 Task: Create Card Card0000000099 in Board Board0000000025 in Workspace WS0000000009 in Trello. Create Card Card0000000100 in Board Board0000000025 in Workspace WS0000000009 in Trello. Create Card Card0000000101 in Board Board0000000026 in Workspace WS0000000009 in Trello. Create Card Card0000000102 in Board Board0000000026 in Workspace WS0000000009 in Trello. Create Card Card0000000103 in Board Board0000000026 in Workspace WS0000000009 in Trello
Action: Mouse moved to (335, 306)
Screenshot: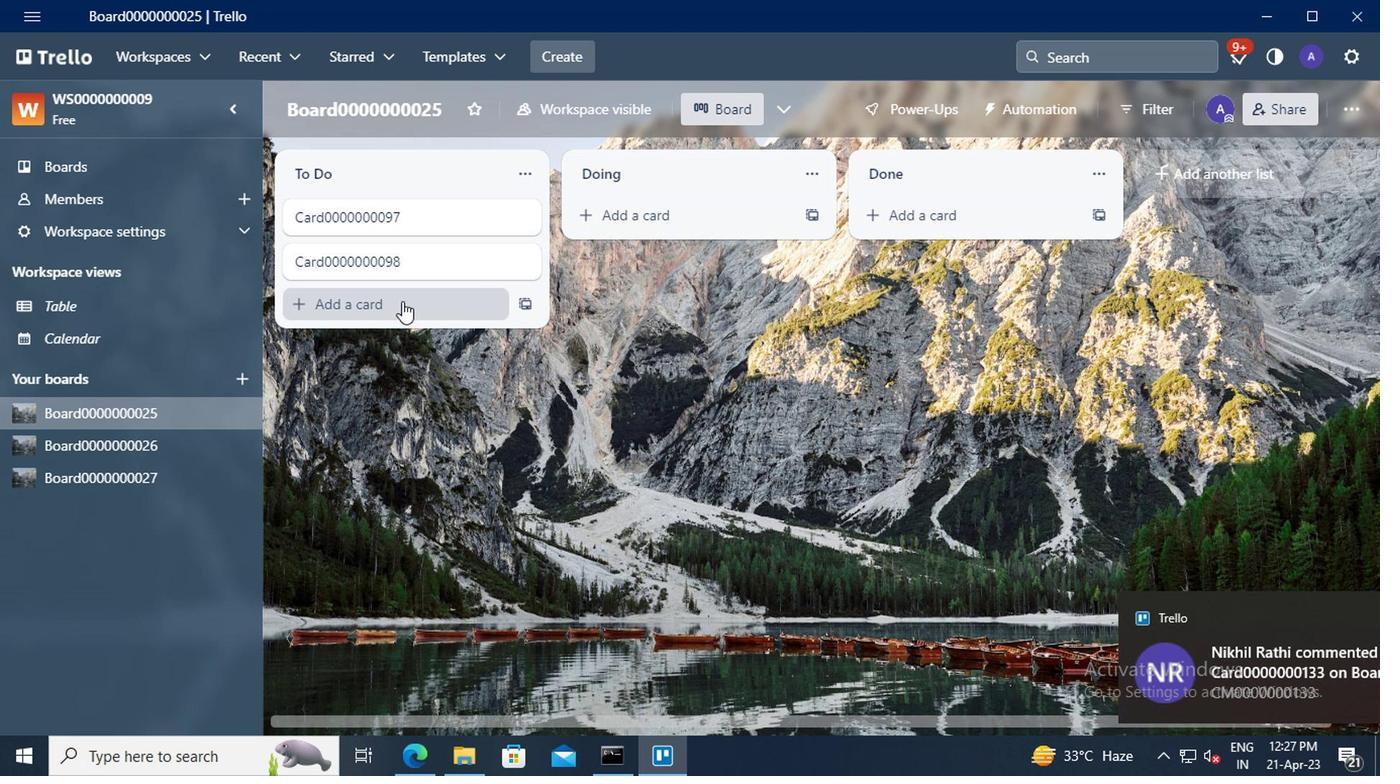 
Action: Mouse pressed left at (335, 306)
Screenshot: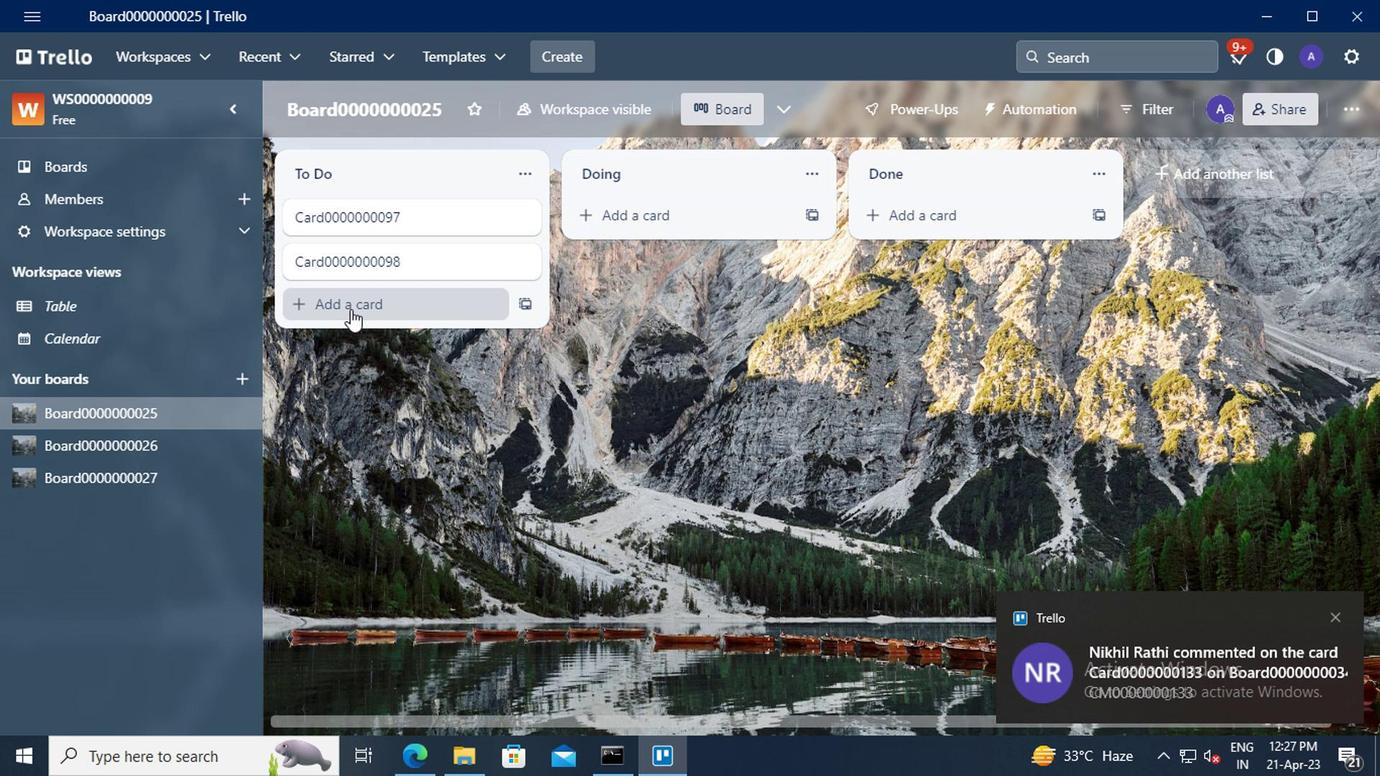 
Action: Mouse moved to (315, 310)
Screenshot: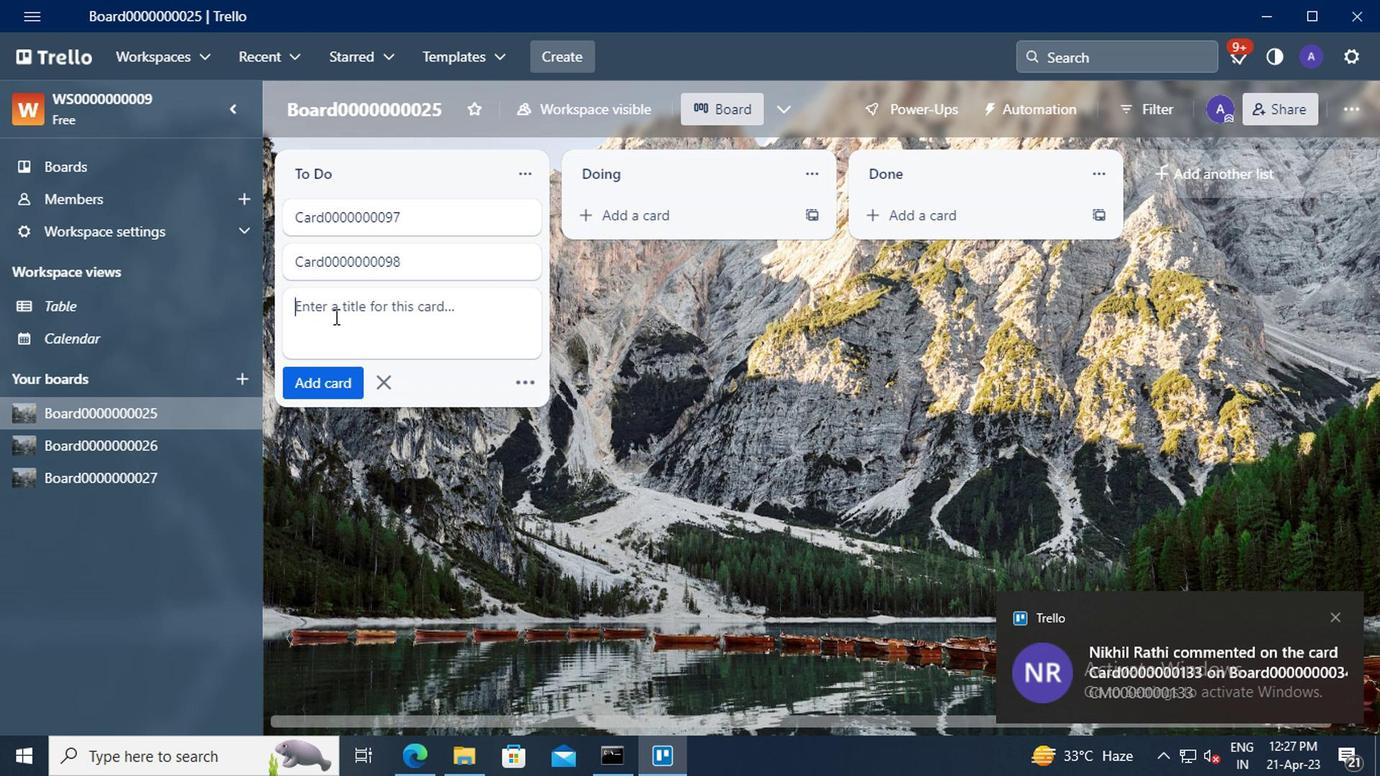 
Action: Mouse pressed left at (315, 310)
Screenshot: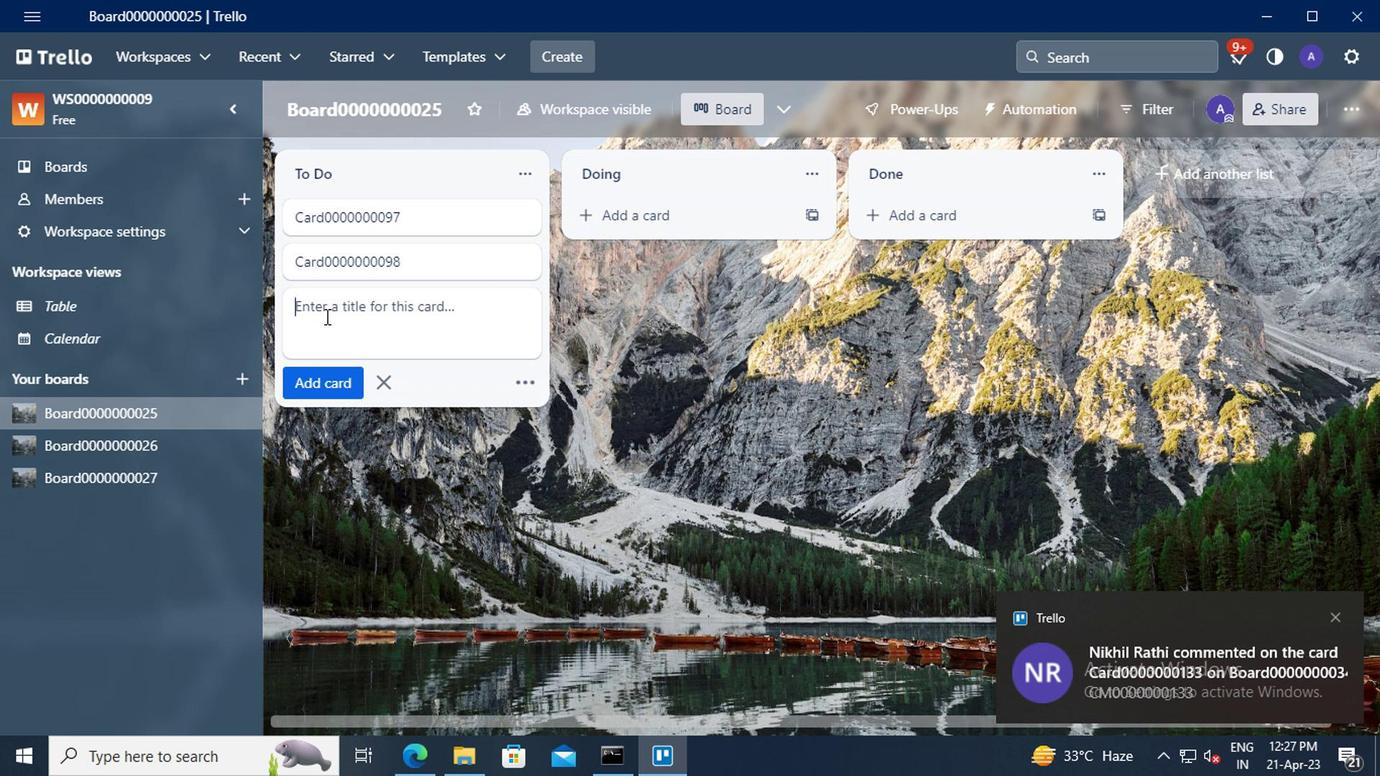 
Action: Key pressed <Key.shift>CARD0000000099
Screenshot: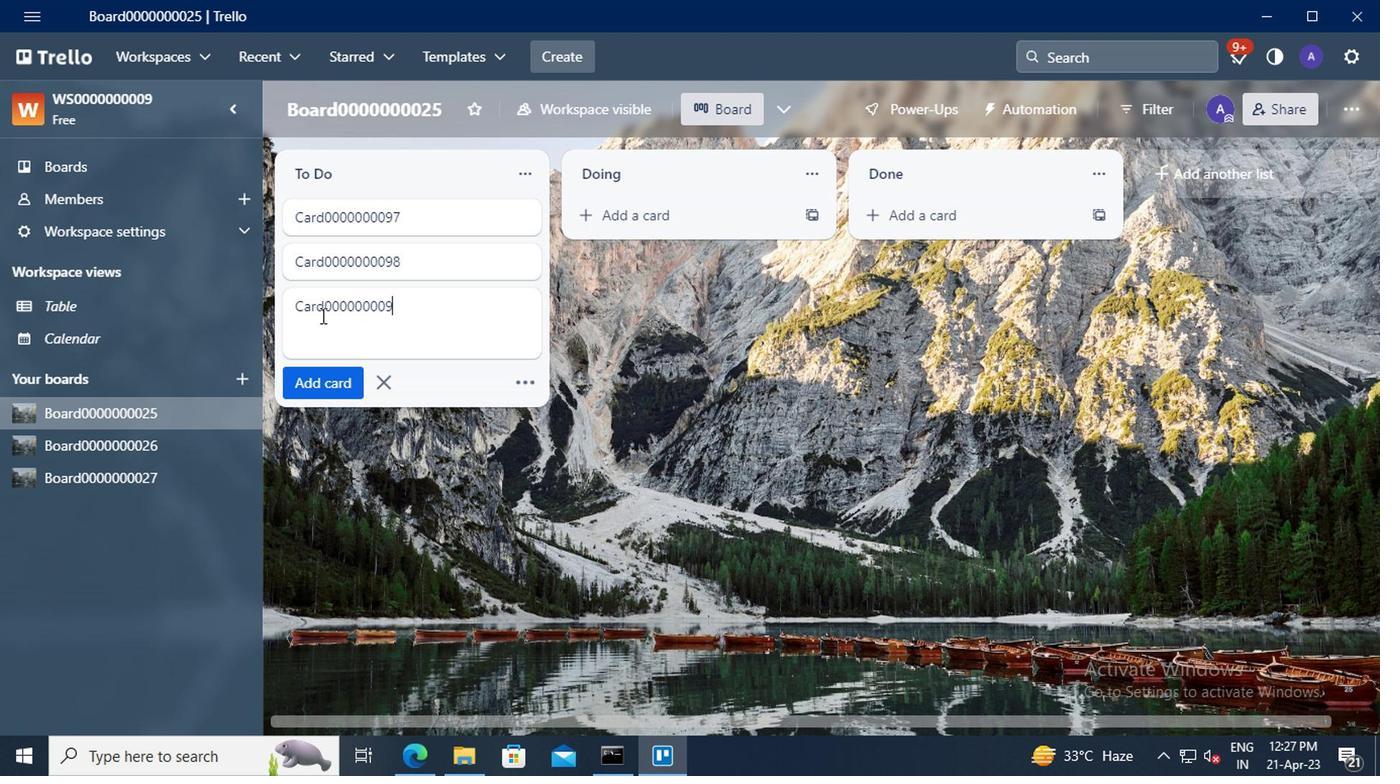 
Action: Mouse moved to (315, 359)
Screenshot: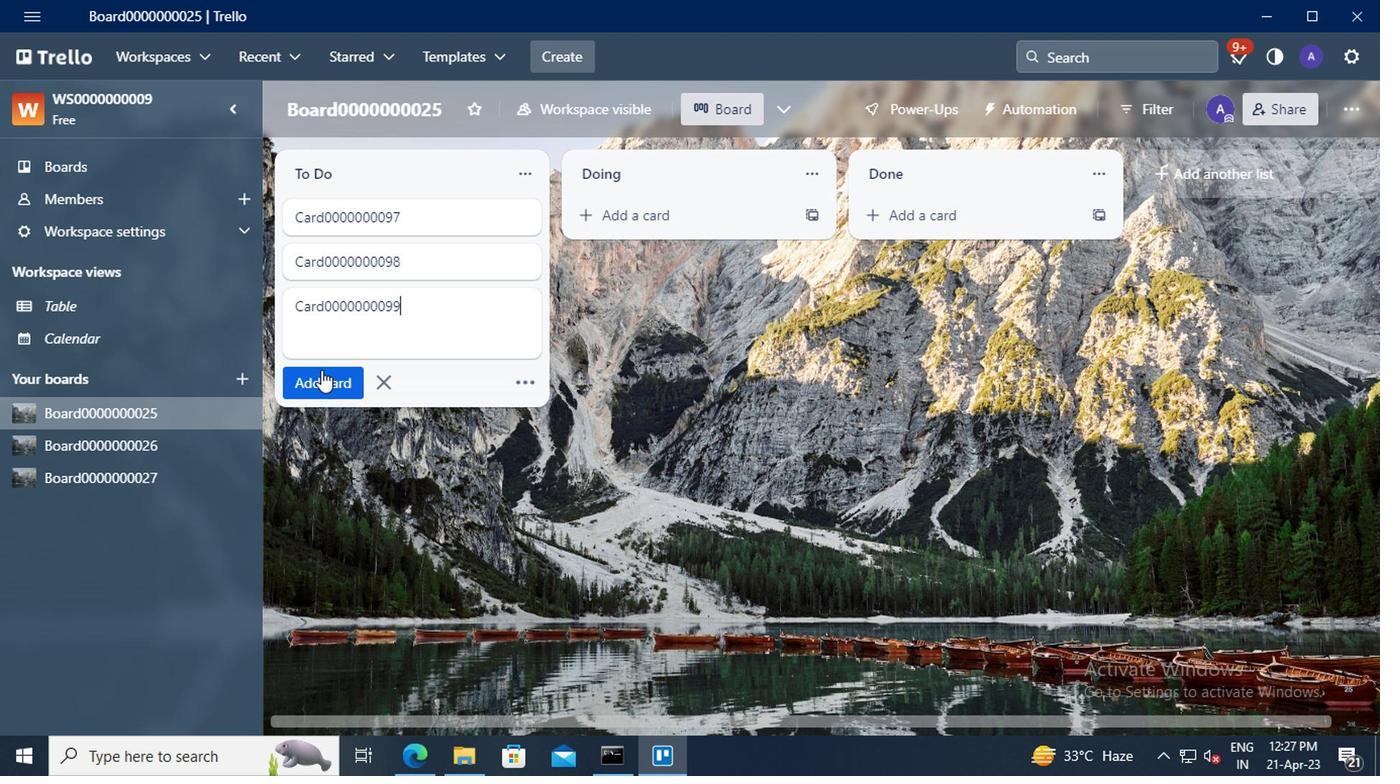 
Action: Mouse pressed left at (315, 359)
Screenshot: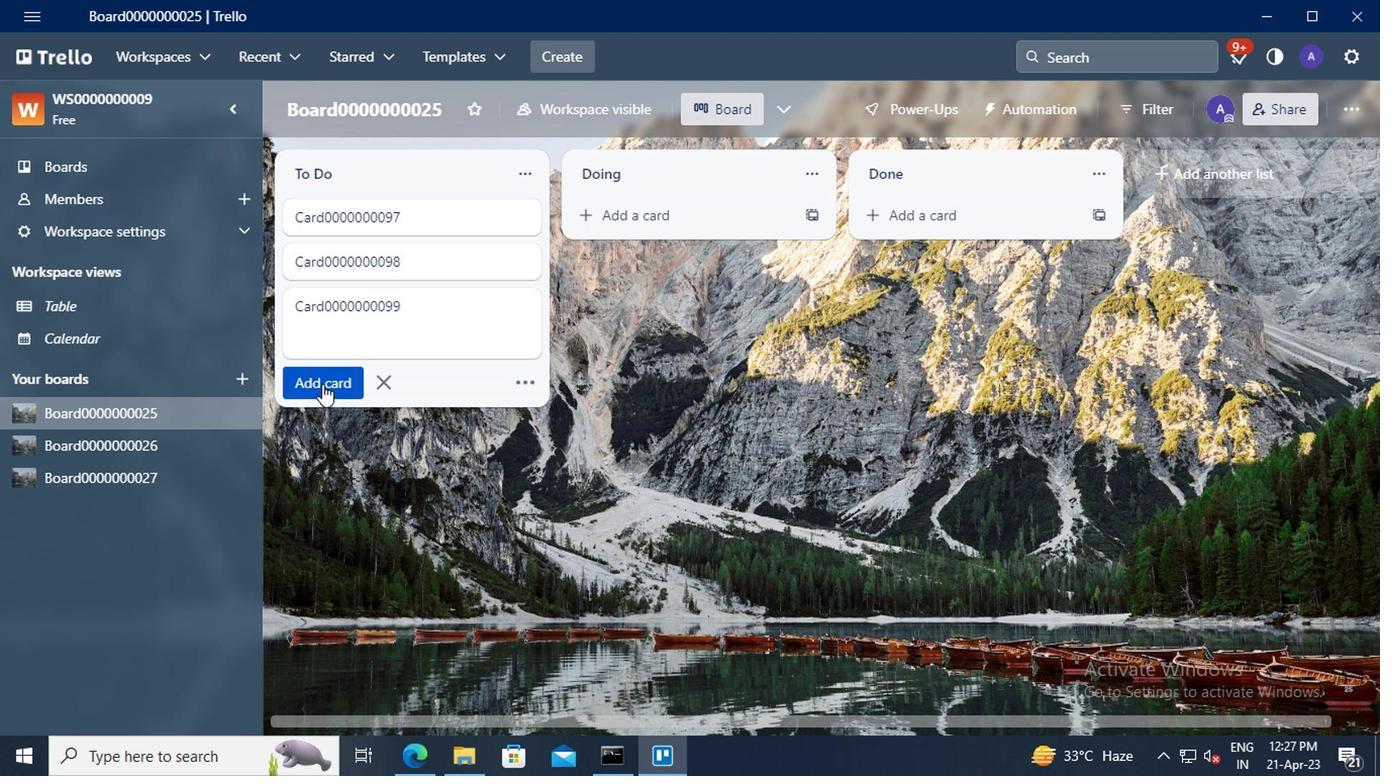 
Action: Mouse moved to (315, 341)
Screenshot: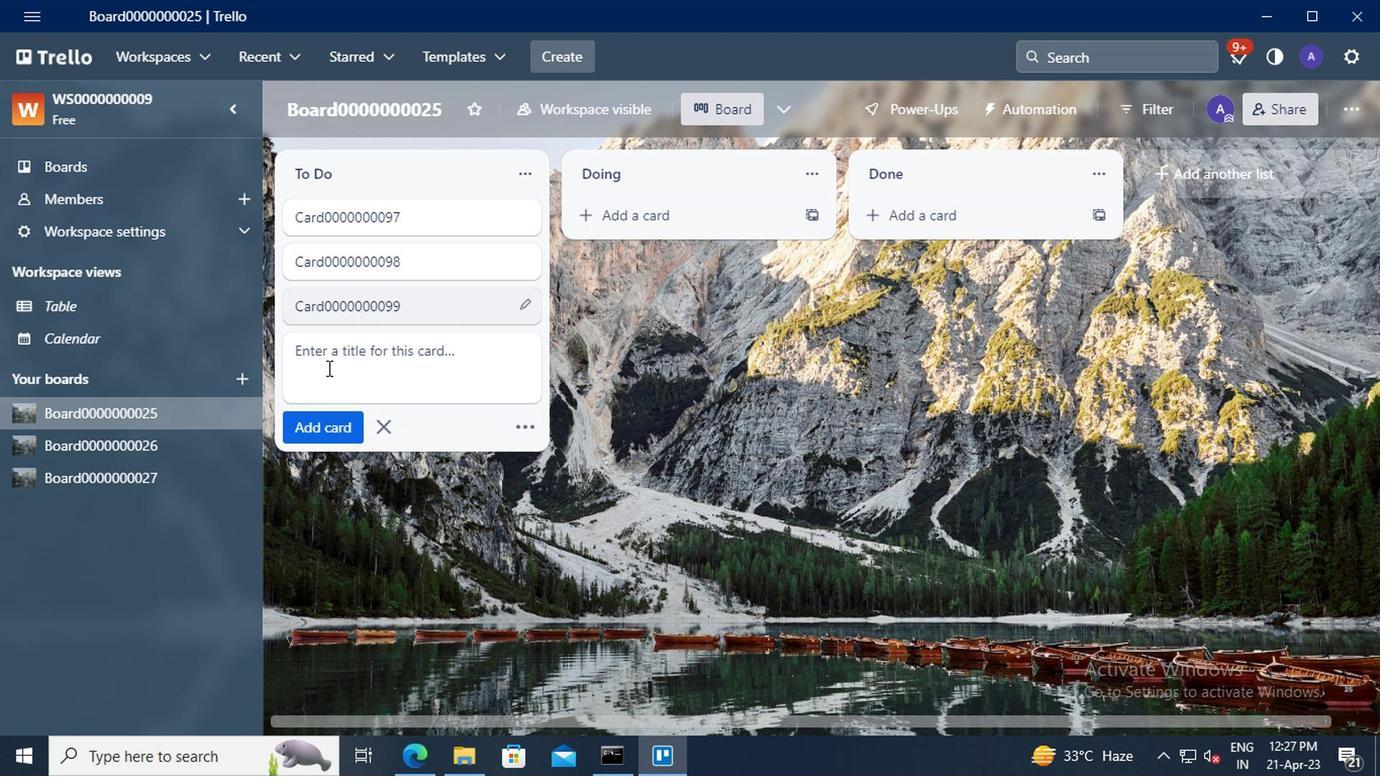 
Action: Mouse pressed left at (315, 341)
Screenshot: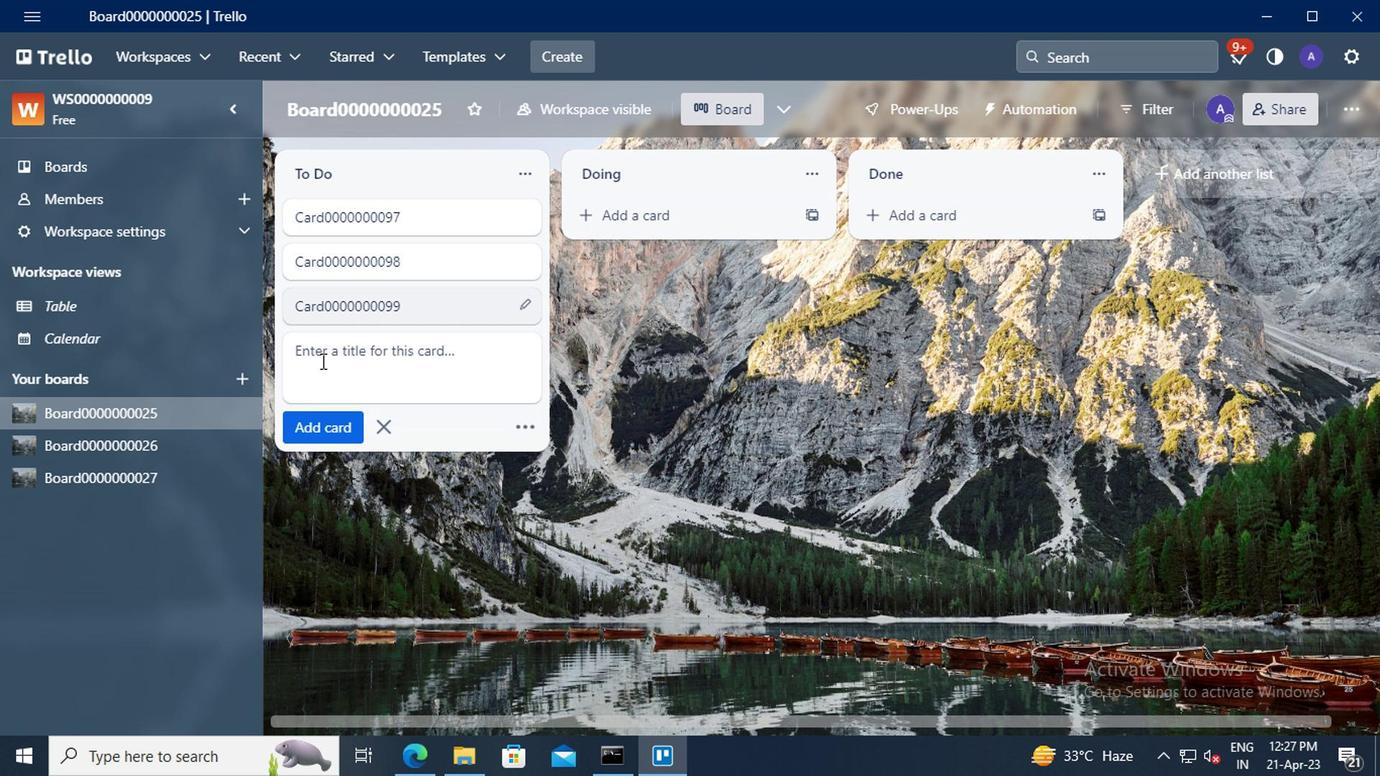 
Action: Mouse moved to (315, 340)
Screenshot: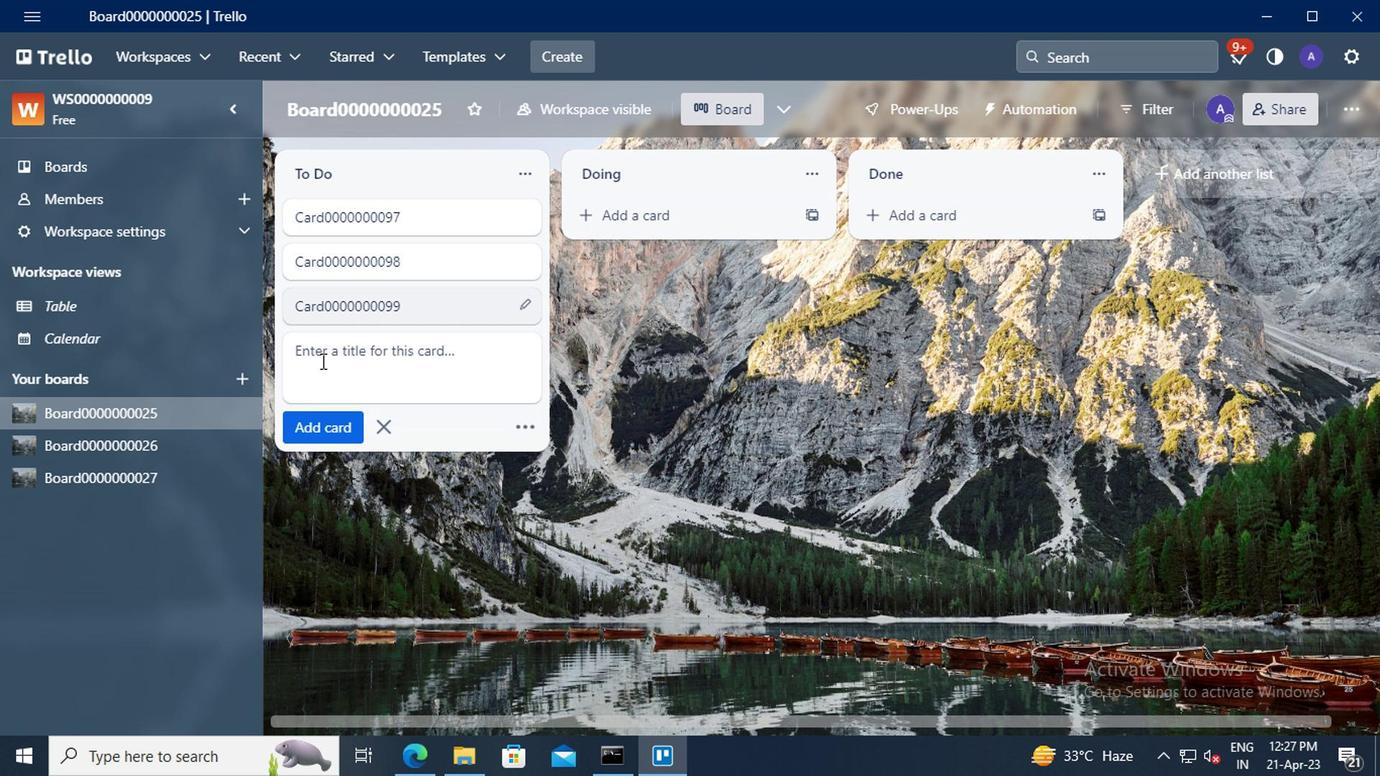 
Action: Key pressed <Key.shift>CARD0000000100
Screenshot: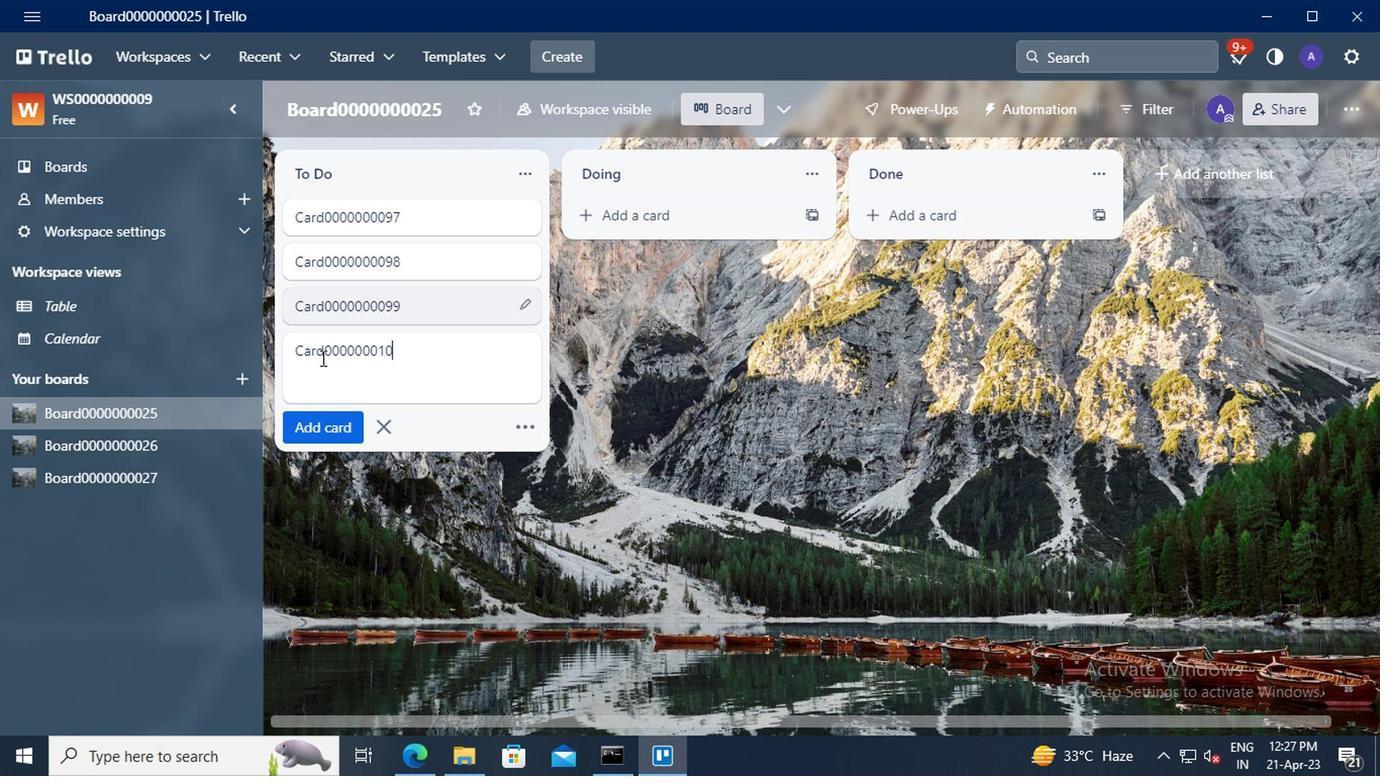 
Action: Mouse moved to (320, 391)
Screenshot: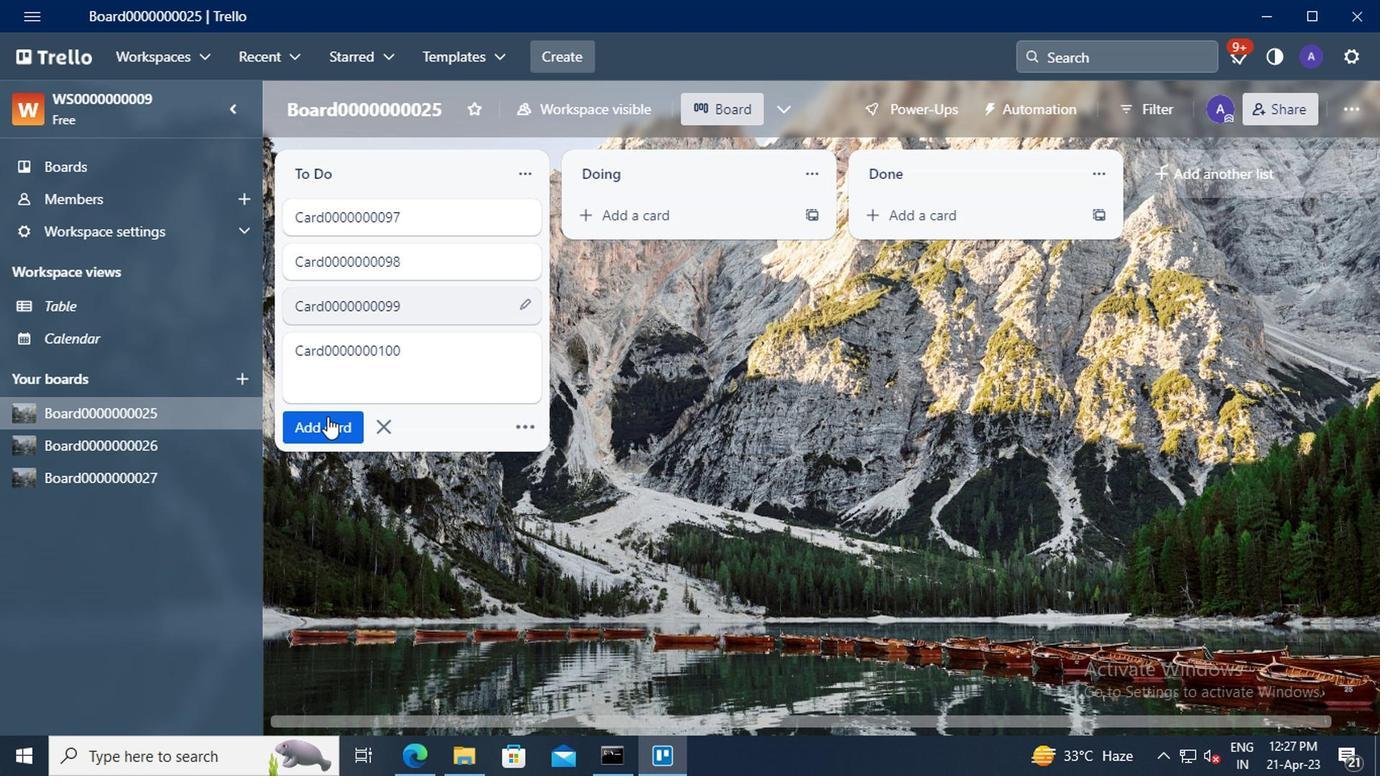 
Action: Mouse pressed left at (320, 391)
Screenshot: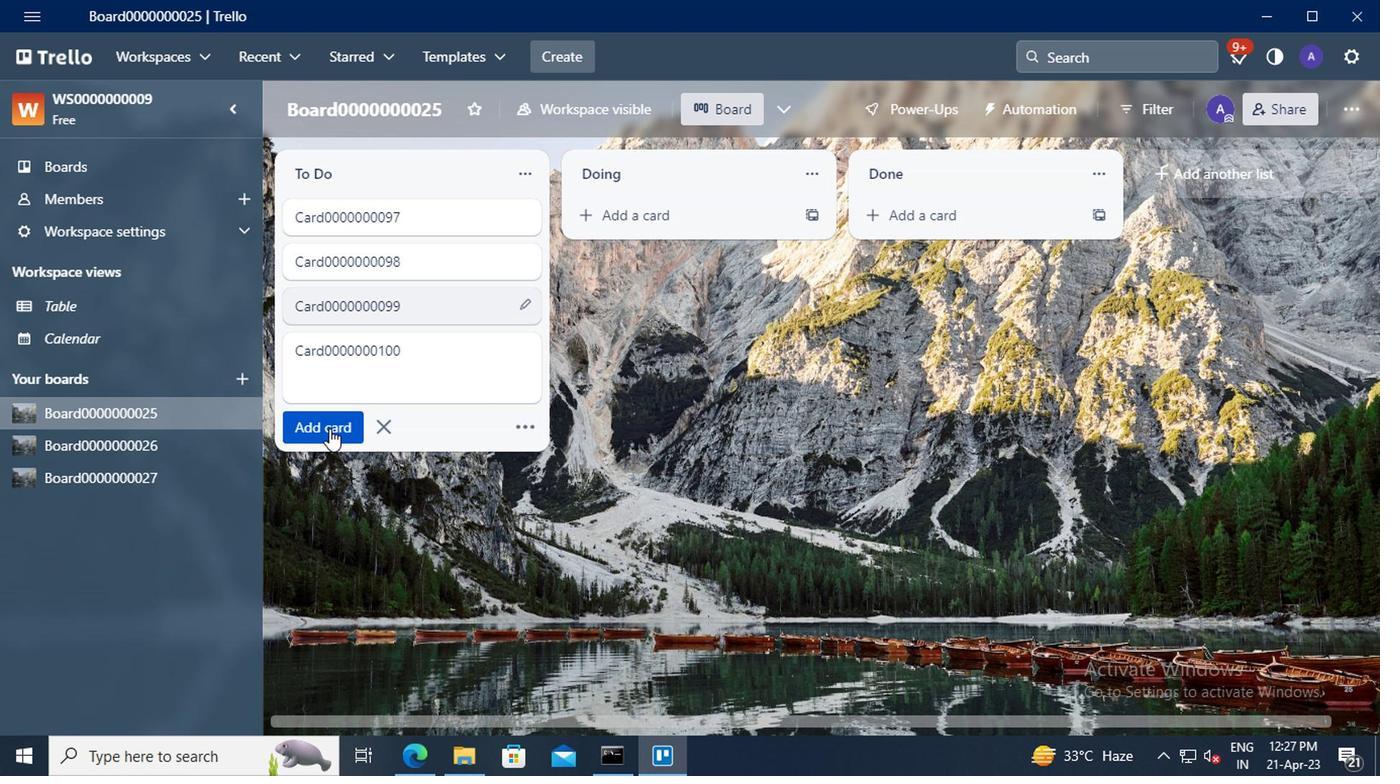
Action: Mouse moved to (169, 395)
Screenshot: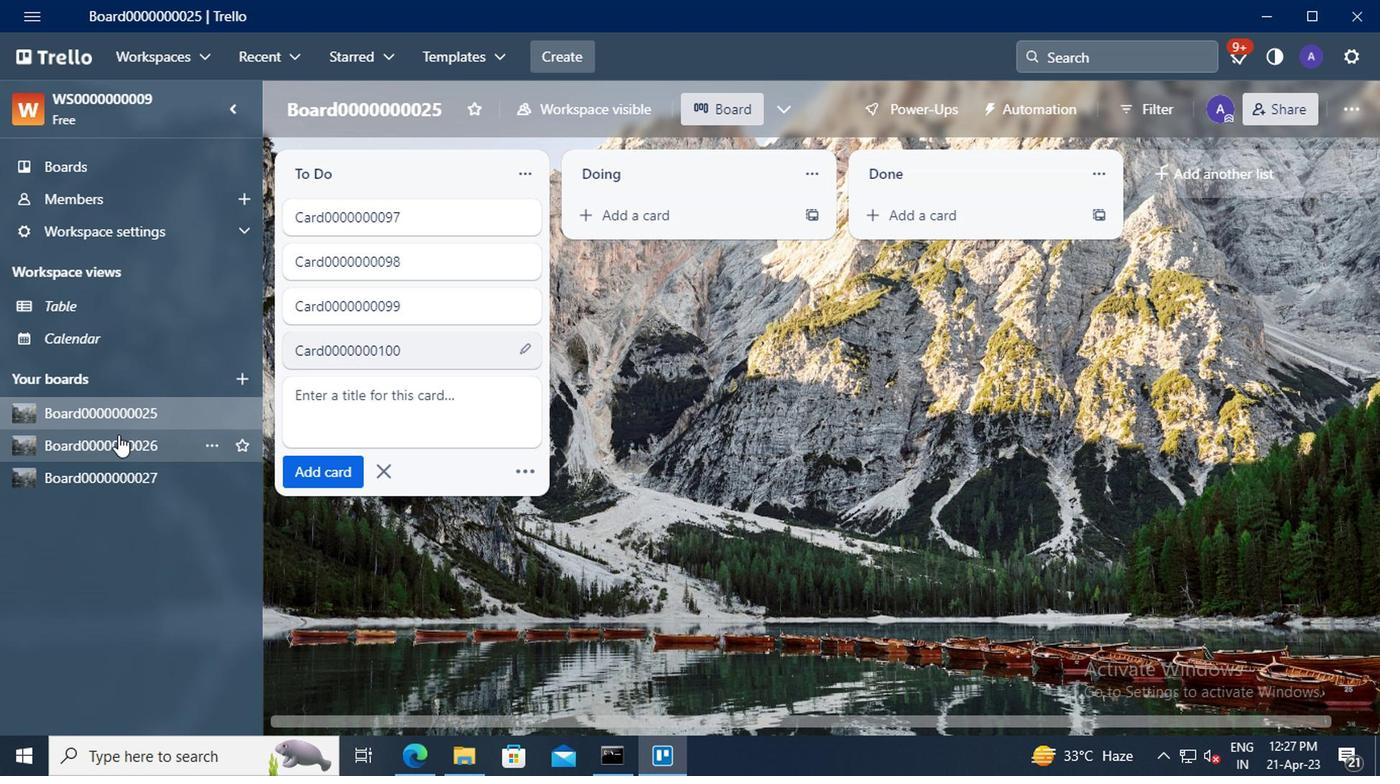 
Action: Mouse pressed left at (169, 395)
Screenshot: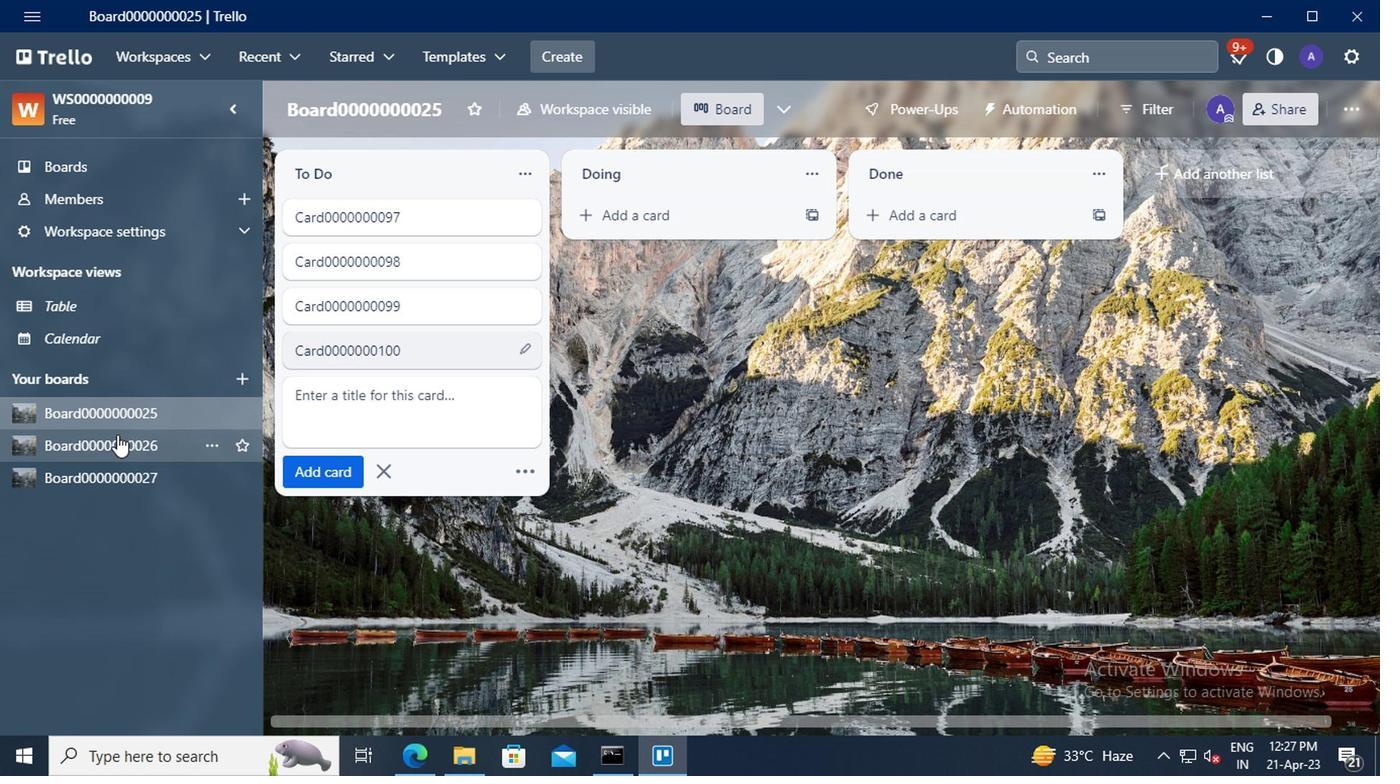 
Action: Mouse moved to (323, 245)
Screenshot: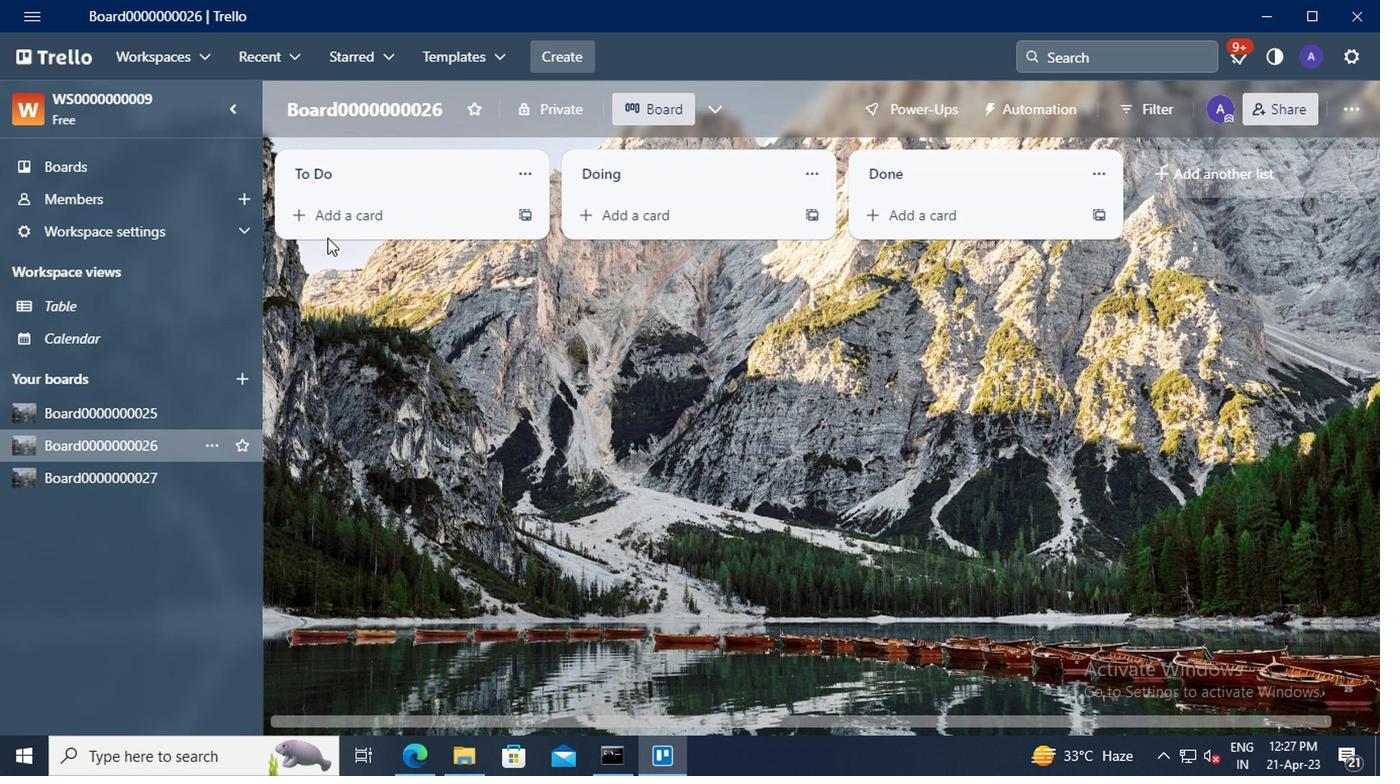 
Action: Mouse pressed left at (323, 245)
Screenshot: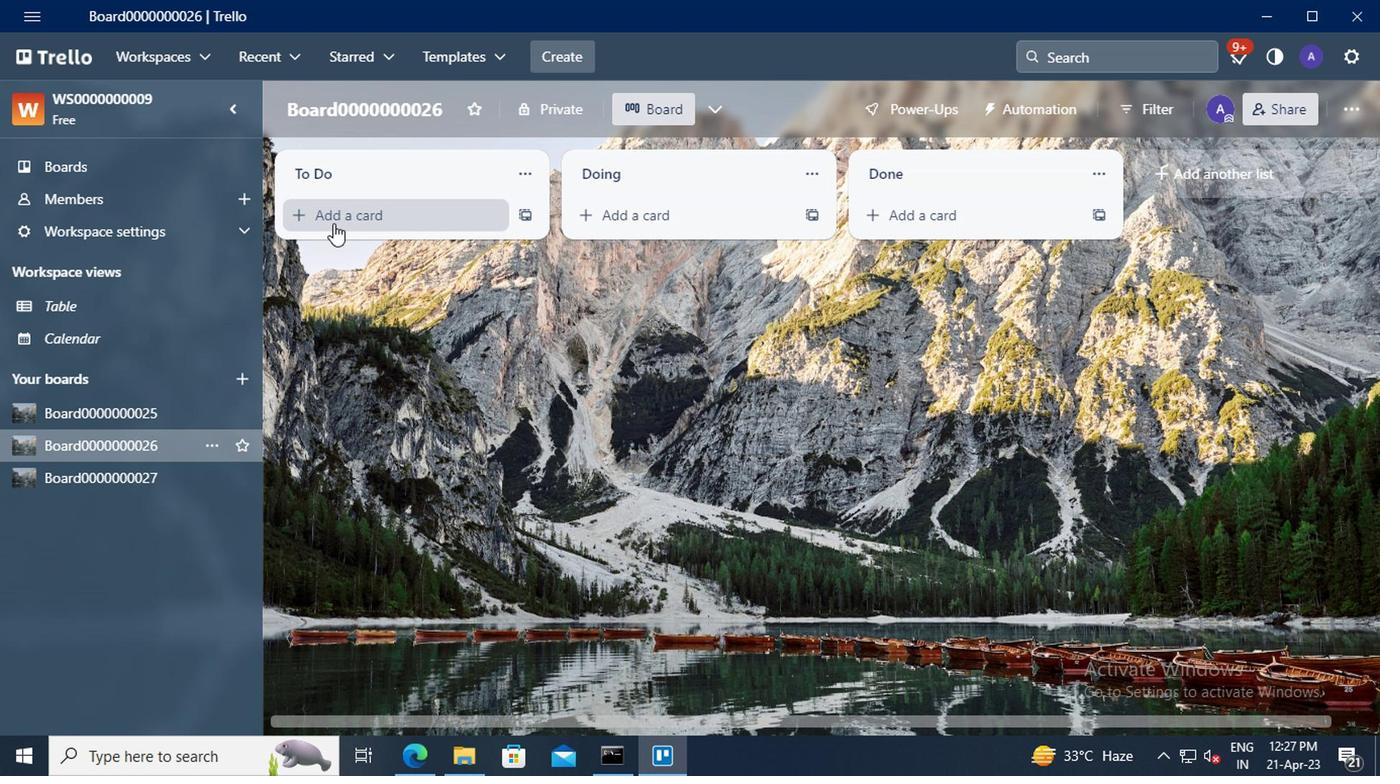 
Action: Mouse moved to (322, 250)
Screenshot: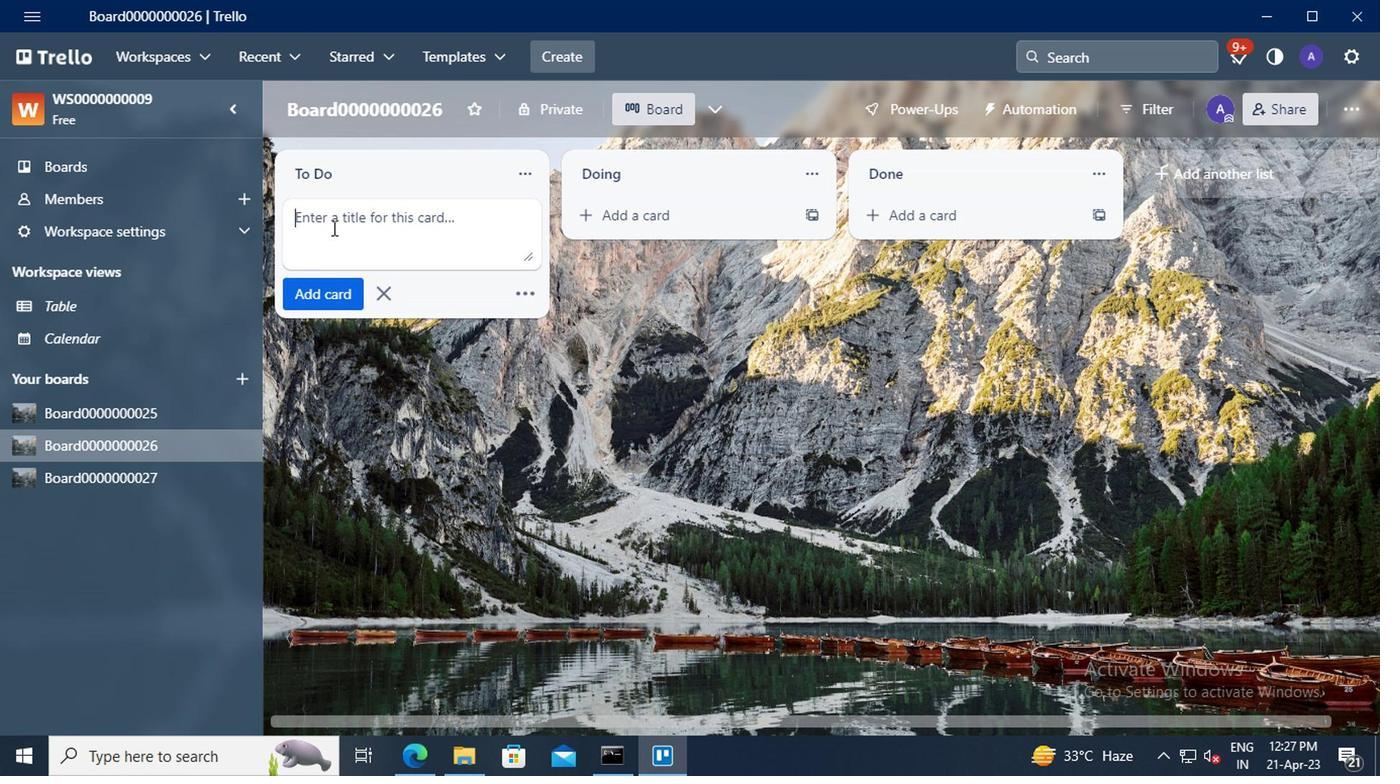 
Action: Mouse pressed left at (322, 250)
Screenshot: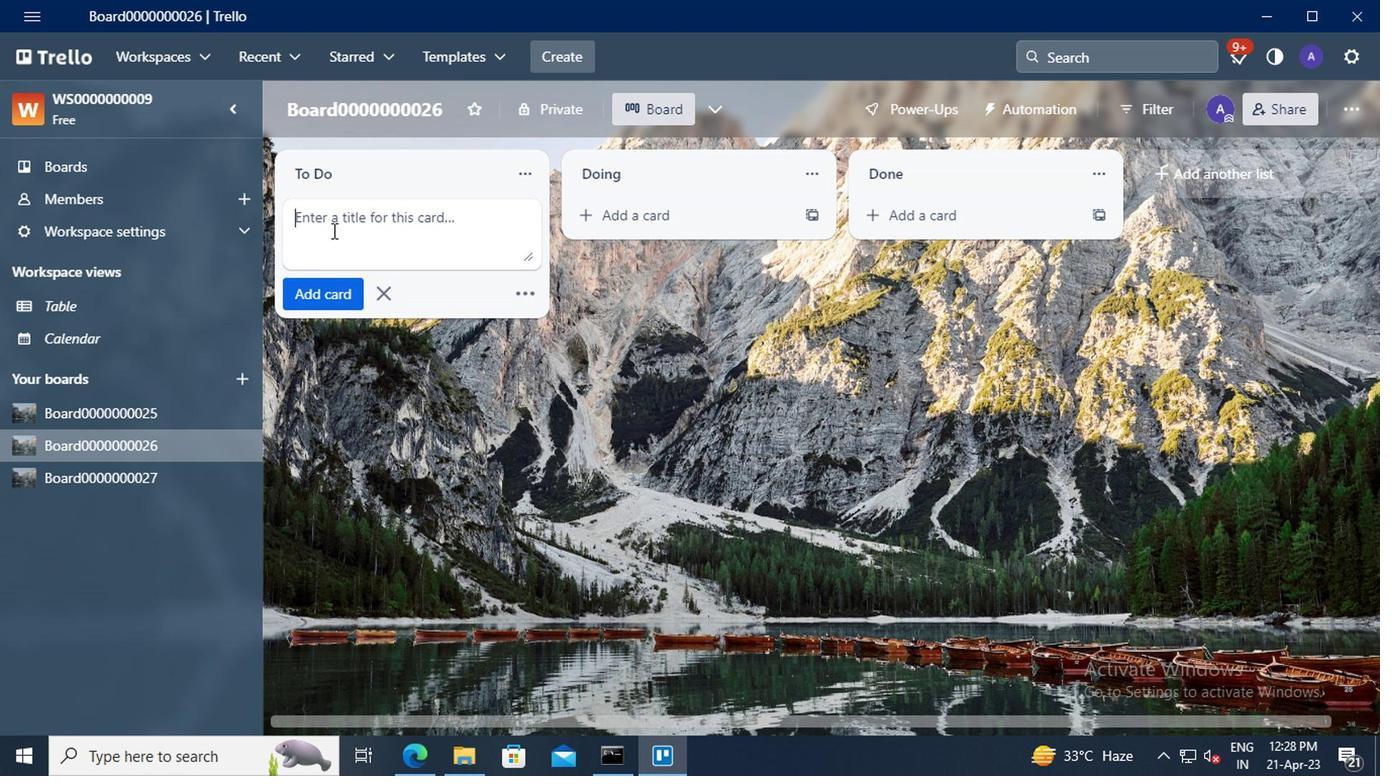 
Action: Key pressed <Key.shift>CARD0000000101
Screenshot: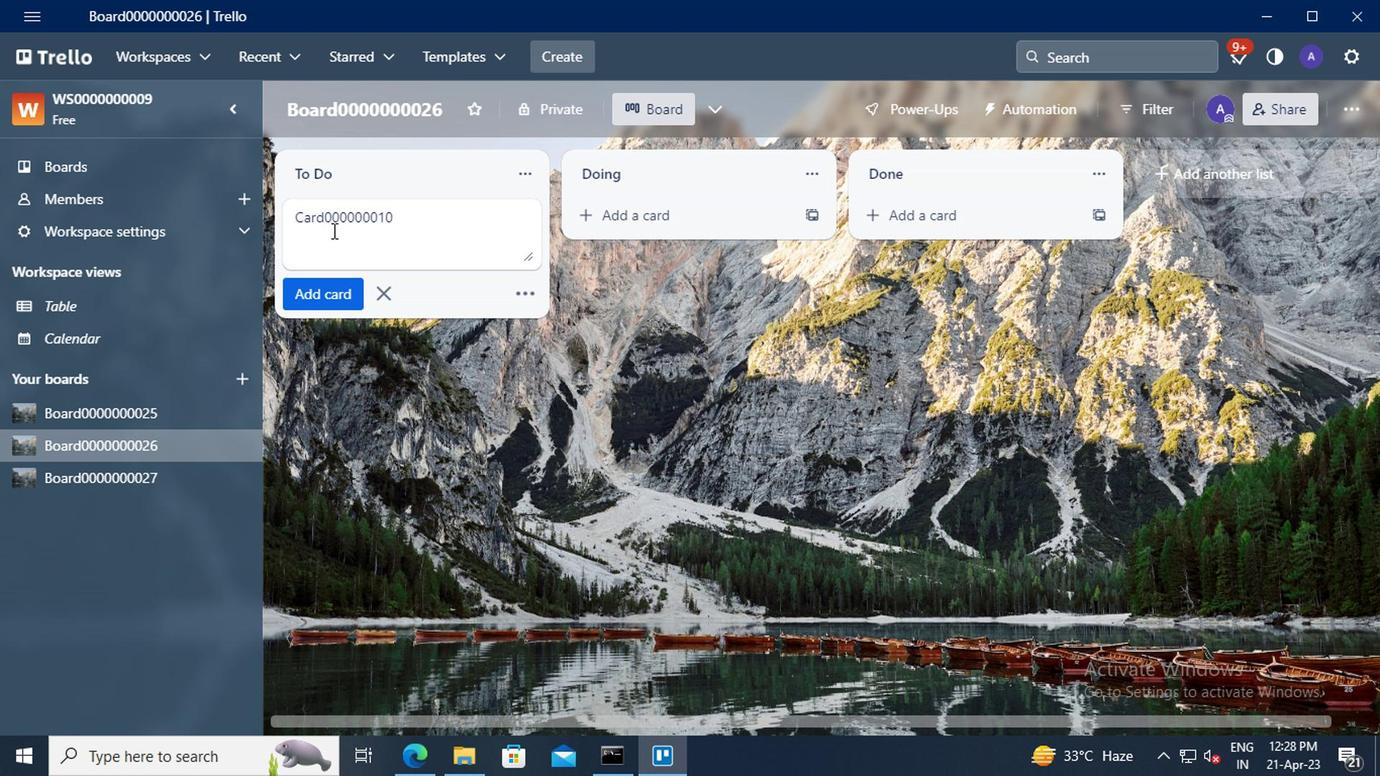 
Action: Mouse moved to (327, 295)
Screenshot: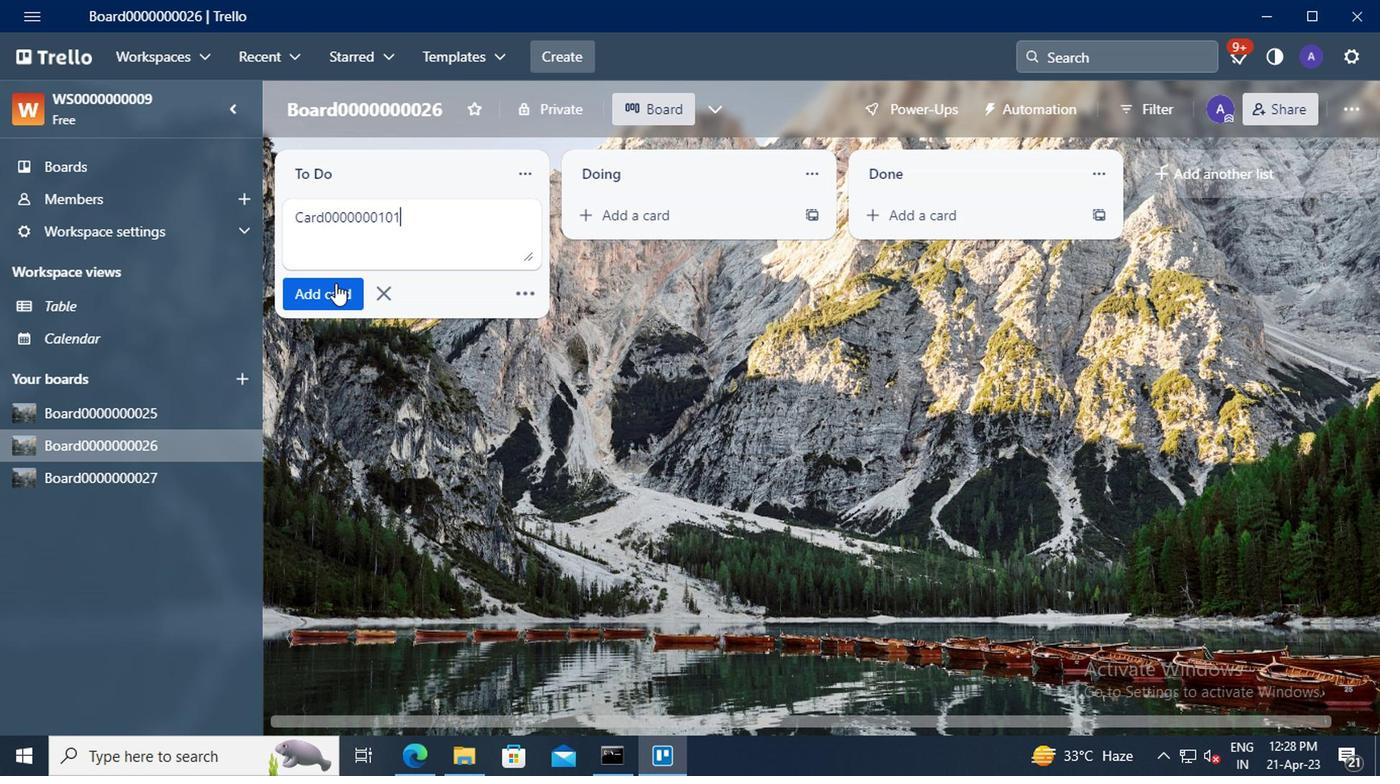 
Action: Mouse pressed left at (327, 295)
Screenshot: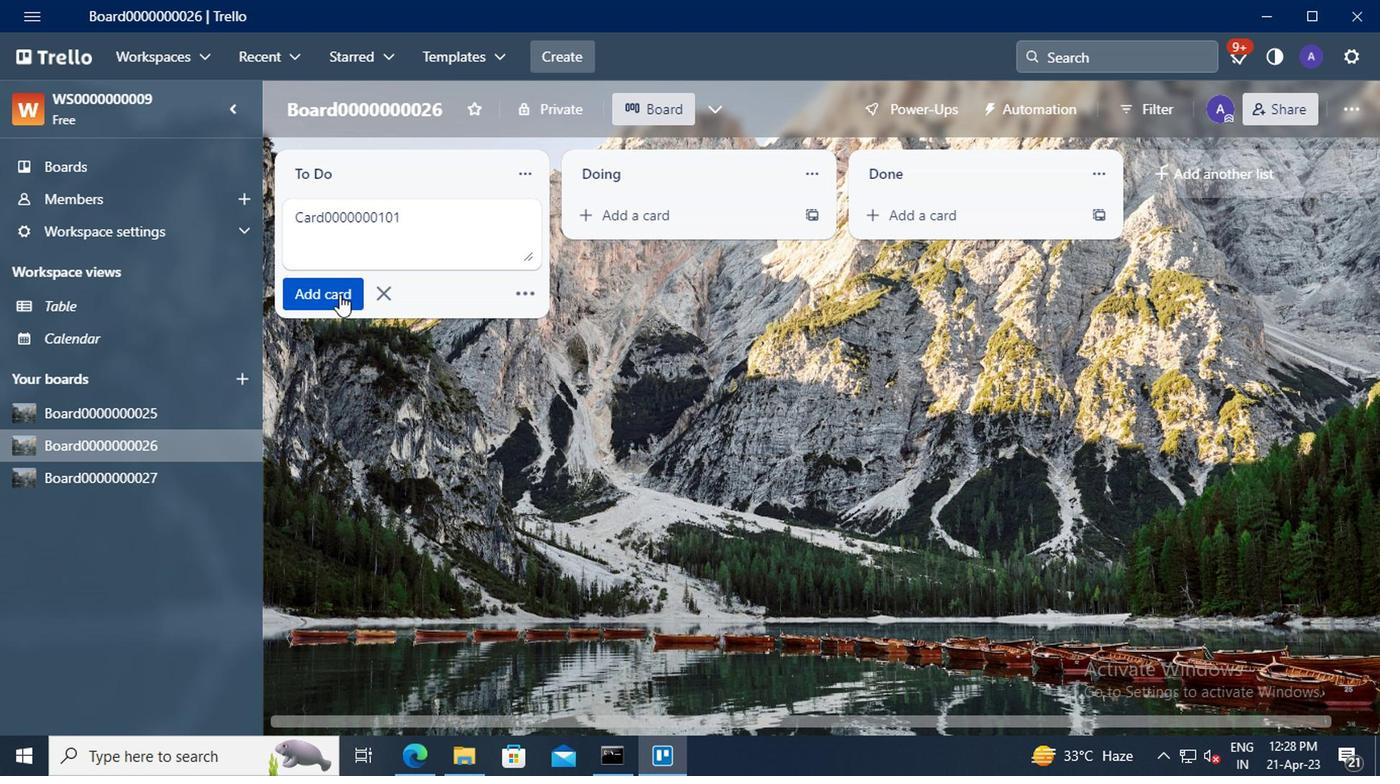 
Action: Mouse moved to (310, 278)
Screenshot: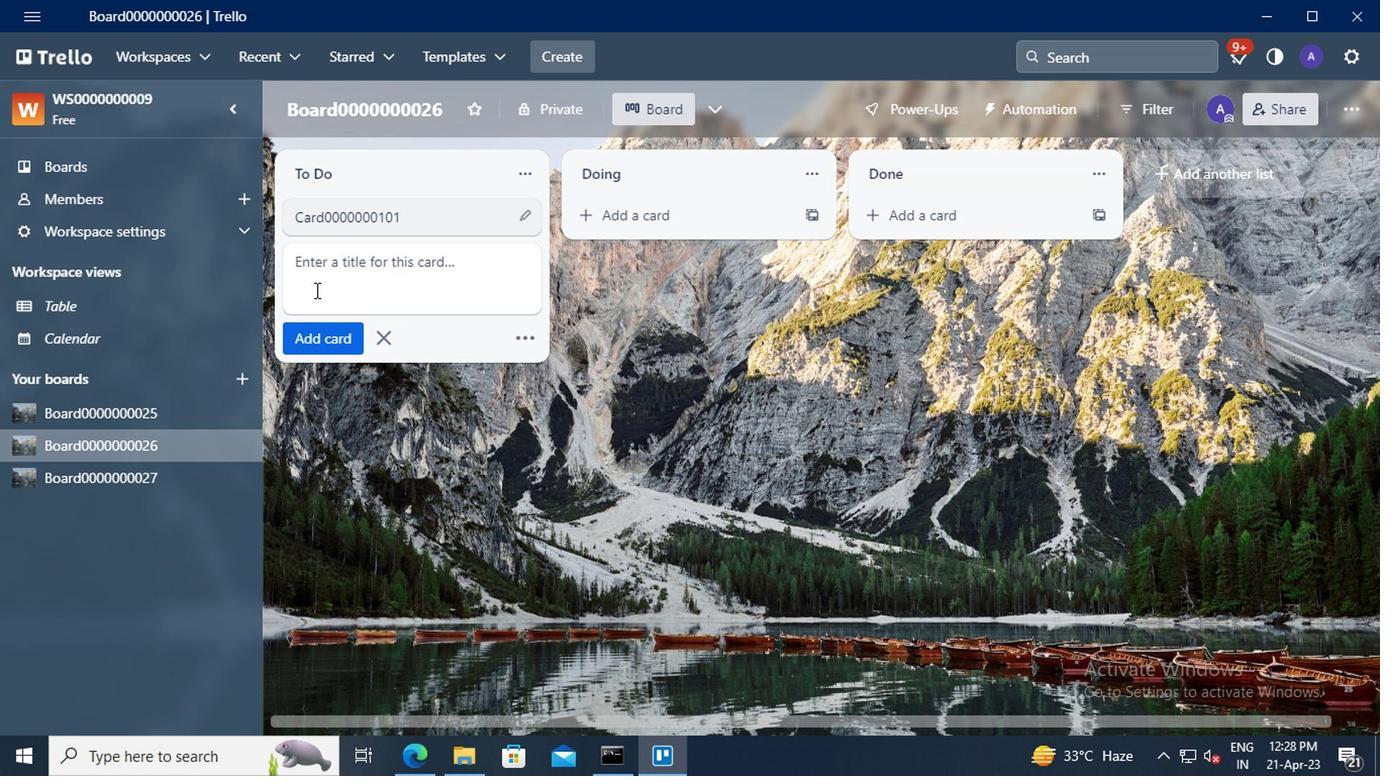 
Action: Mouse pressed left at (310, 278)
Screenshot: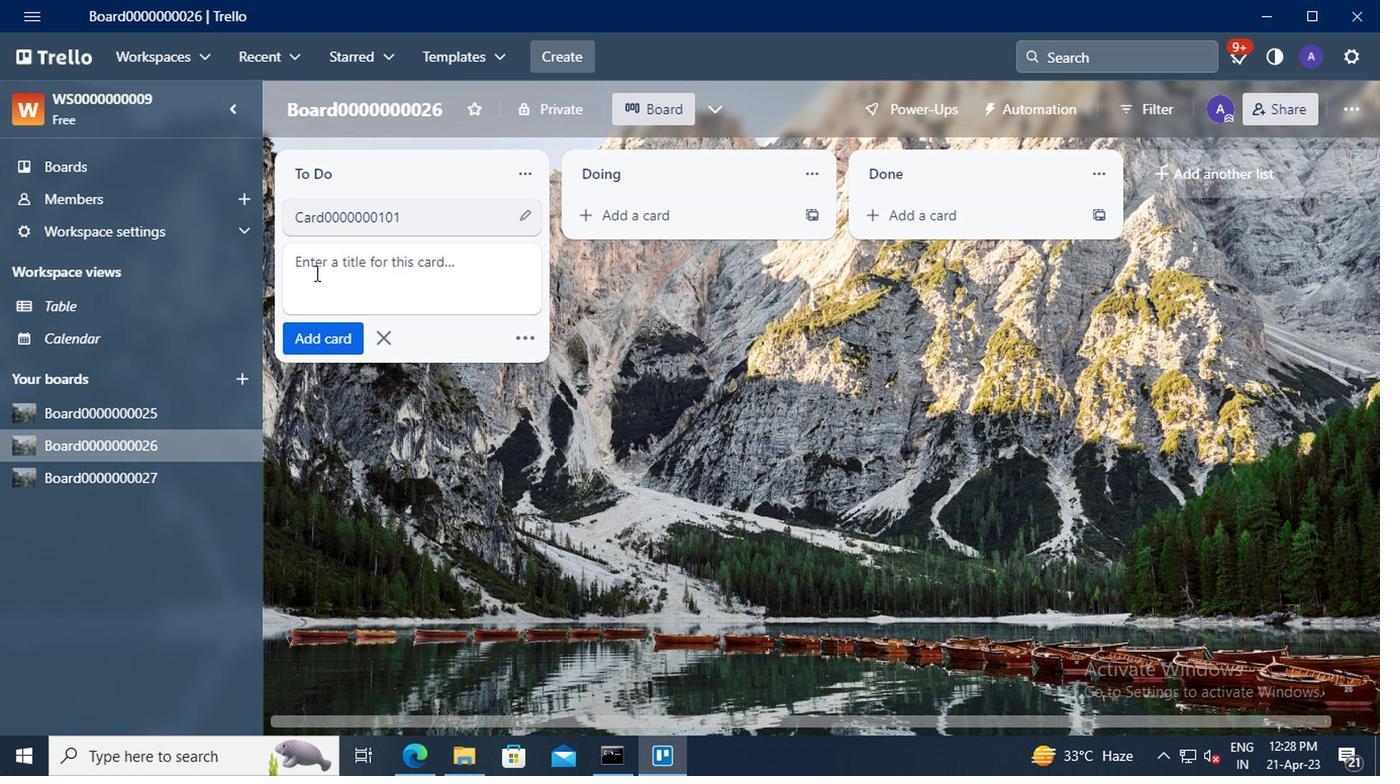 
Action: Key pressed <Key.shift>CARD0000000102
Screenshot: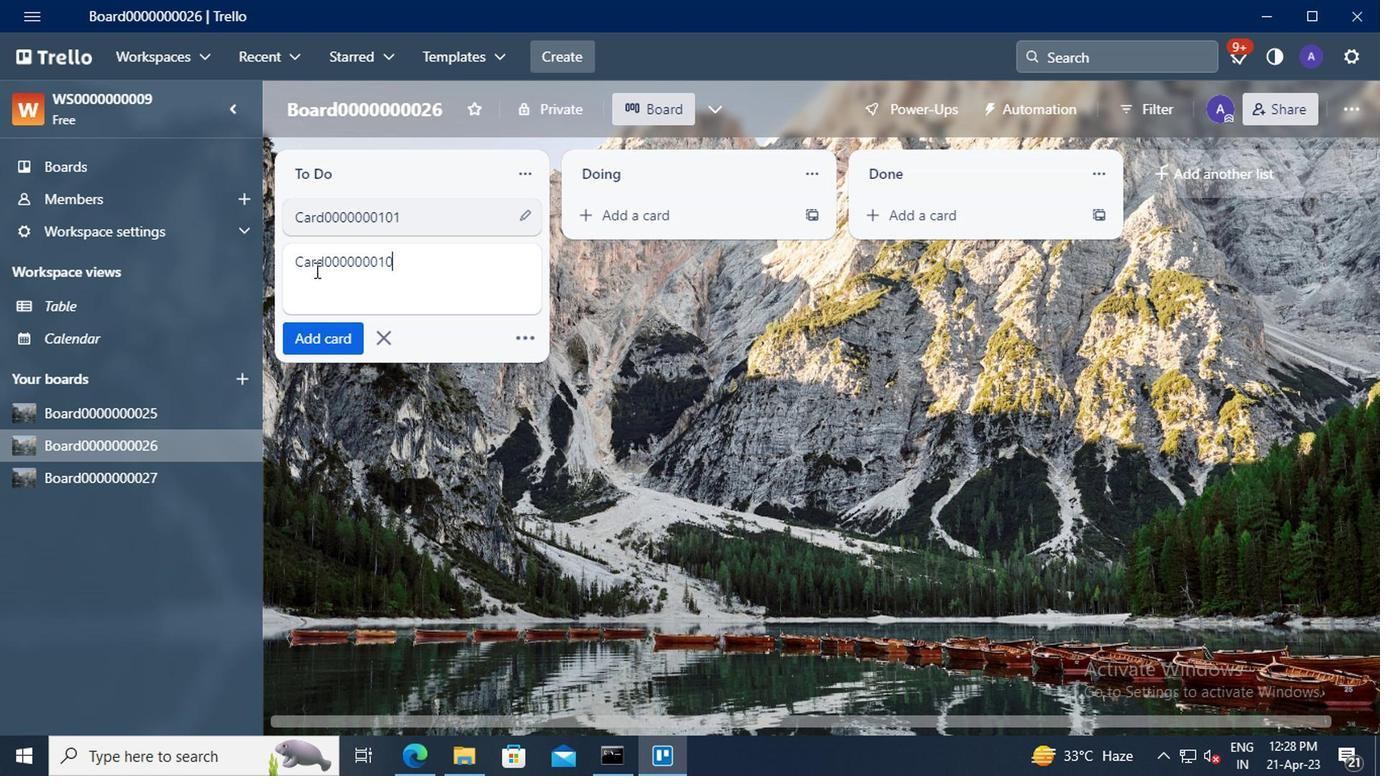 
Action: Mouse moved to (315, 325)
Screenshot: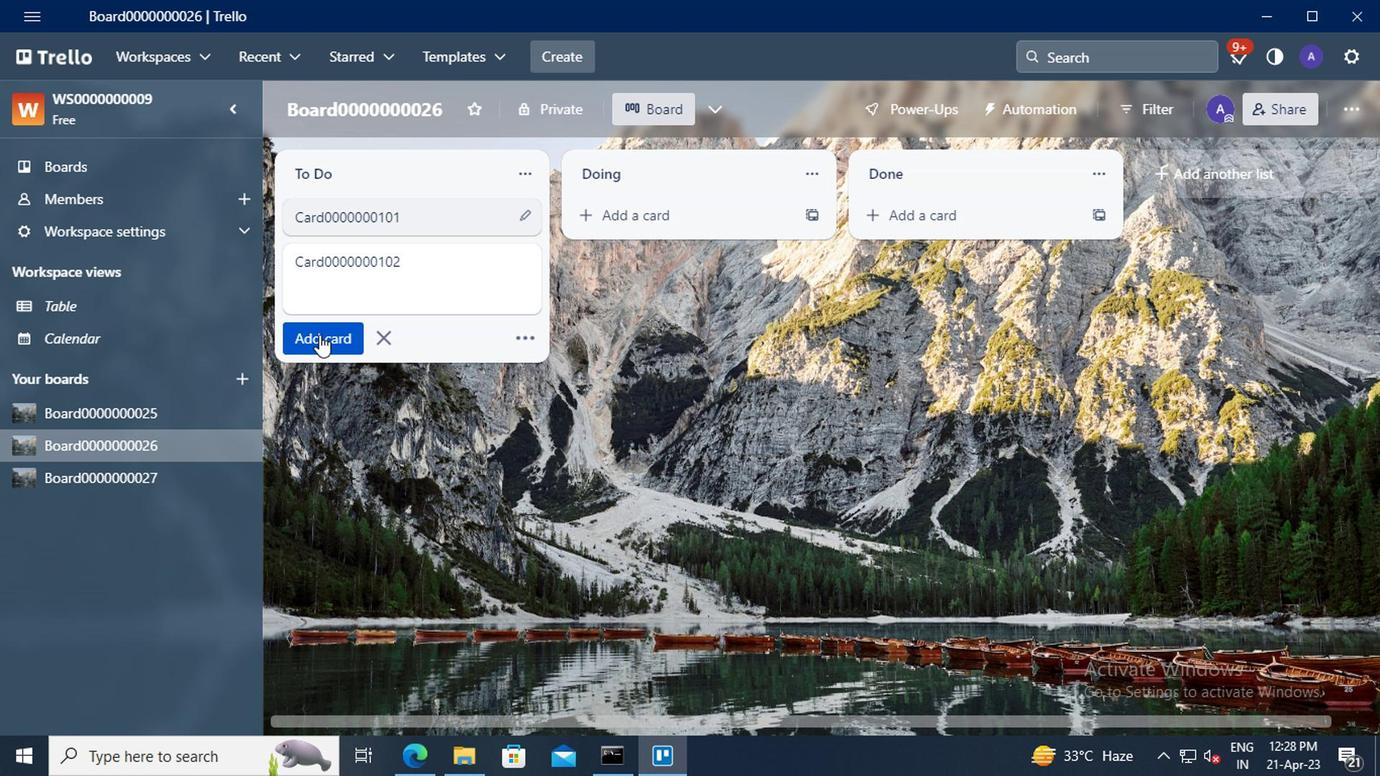 
Action: Mouse pressed left at (315, 325)
Screenshot: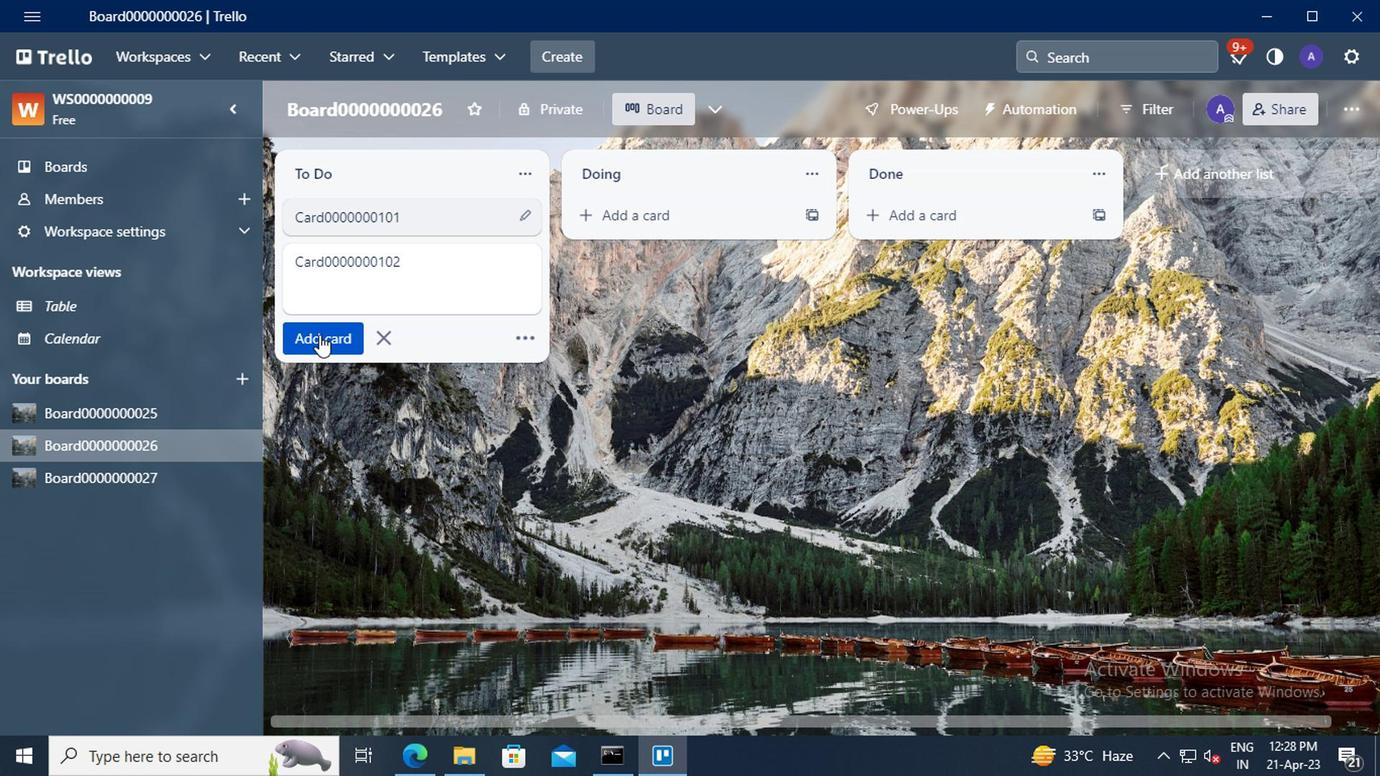 
Action: Mouse moved to (311, 307)
Screenshot: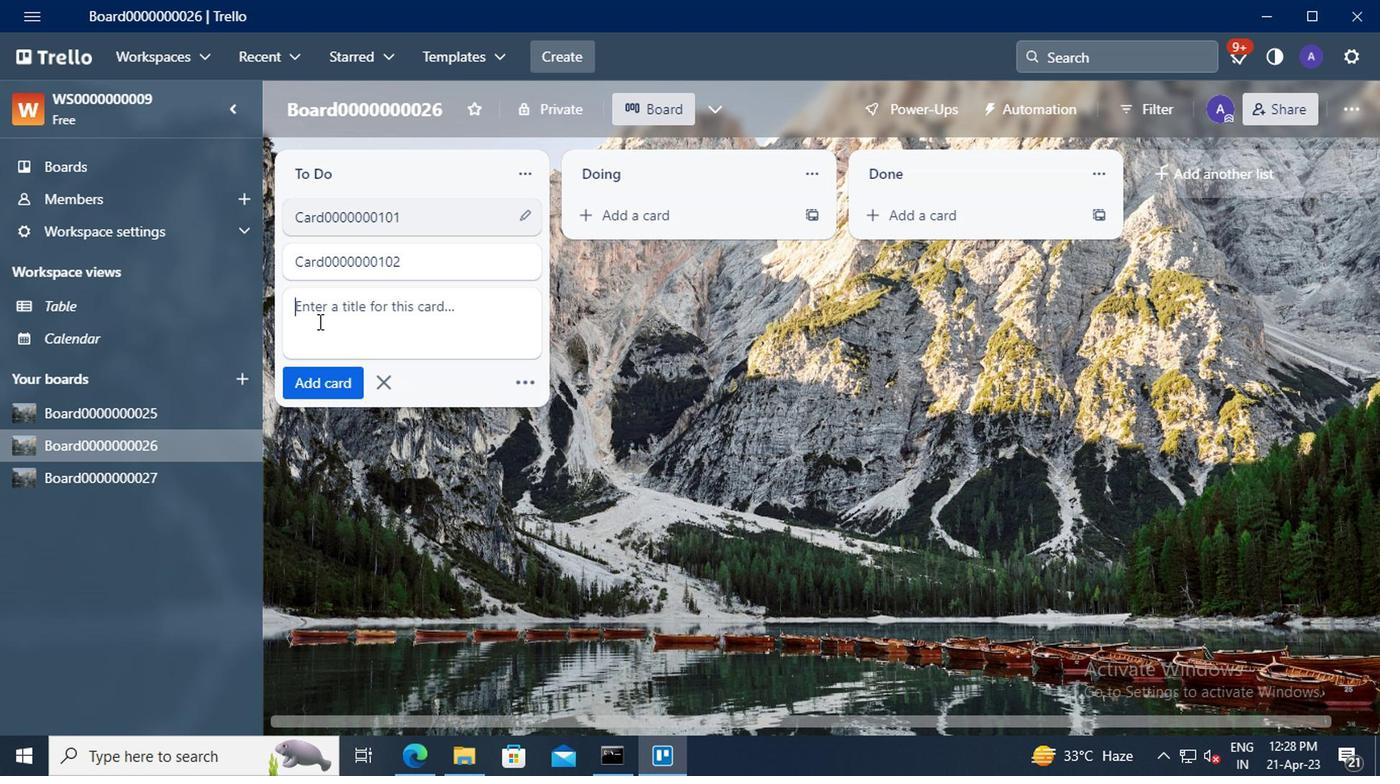 
Action: Mouse pressed left at (311, 307)
Screenshot: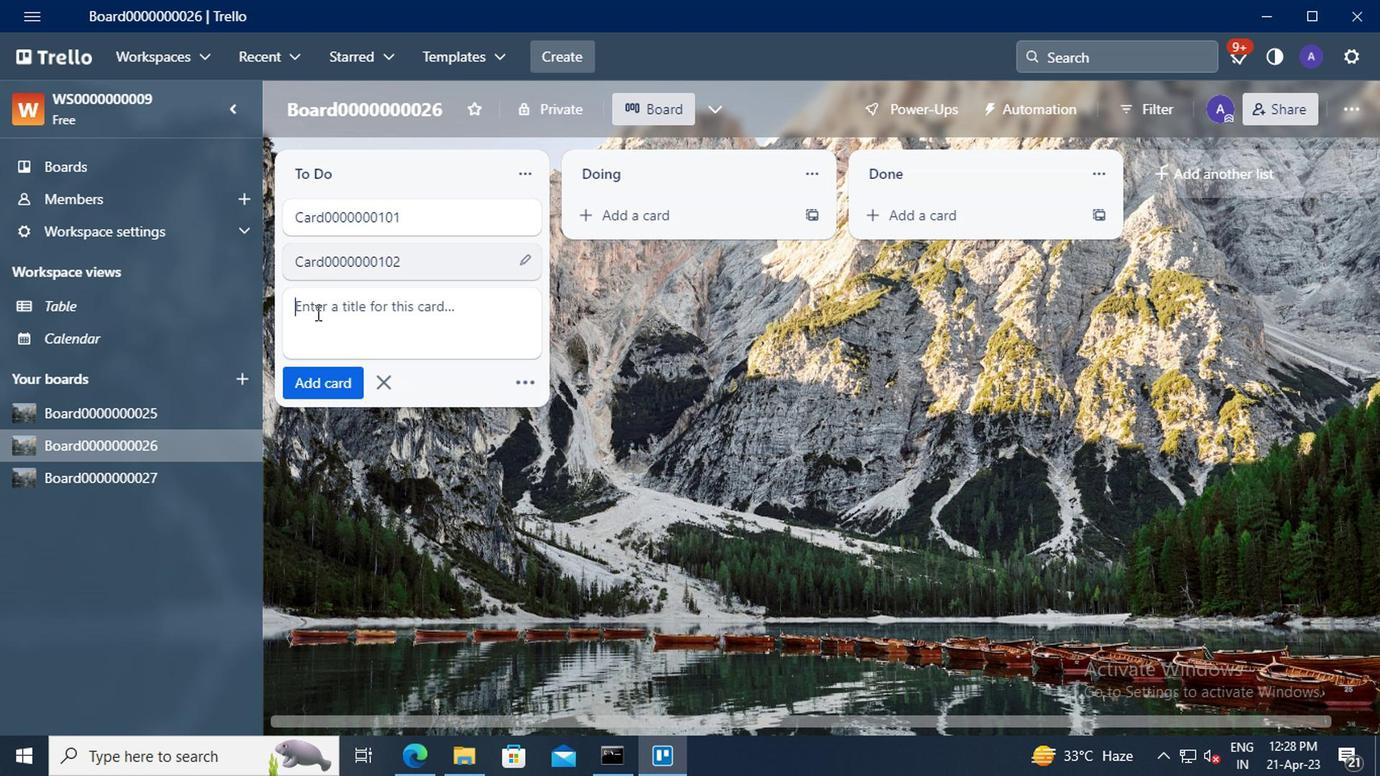 
Action: Key pressed <Key.shift>CARD0000000103
Screenshot: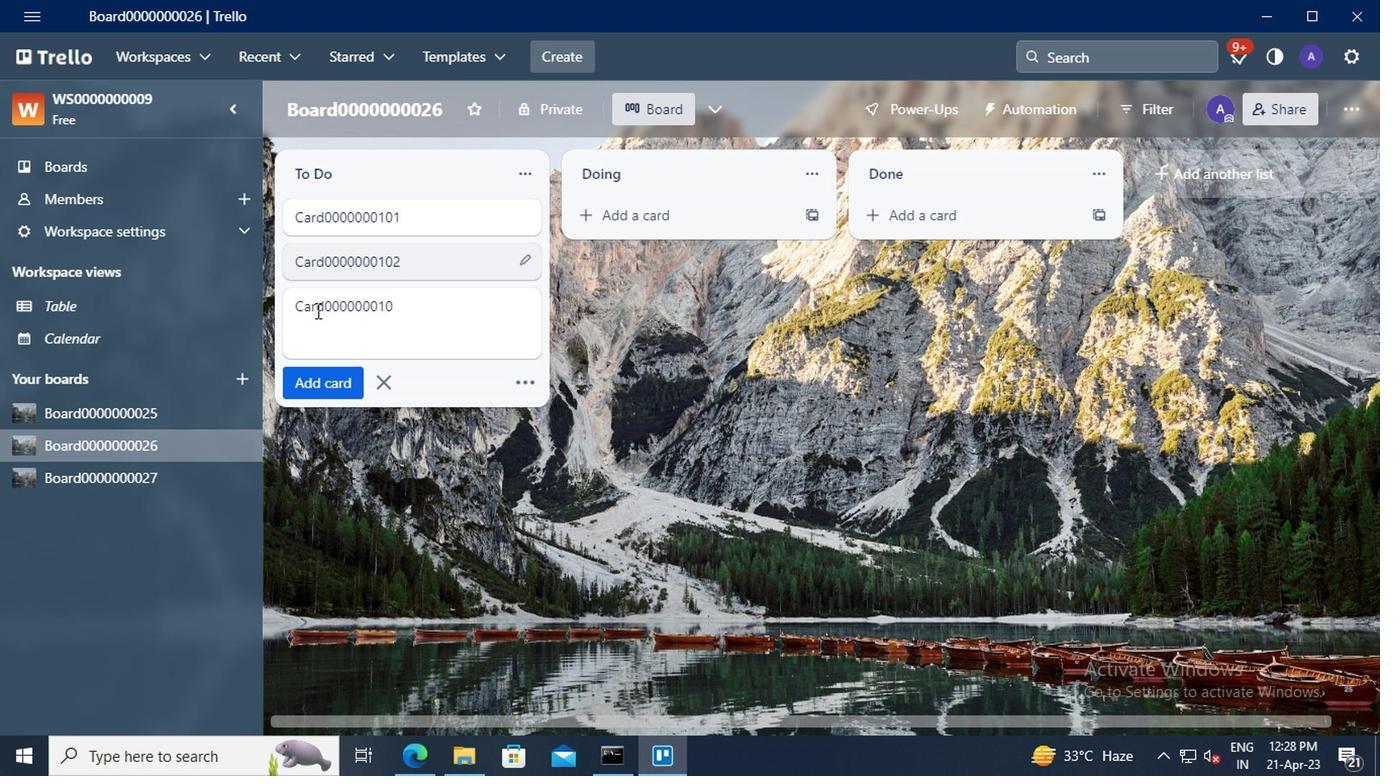 
Action: Mouse moved to (317, 358)
Screenshot: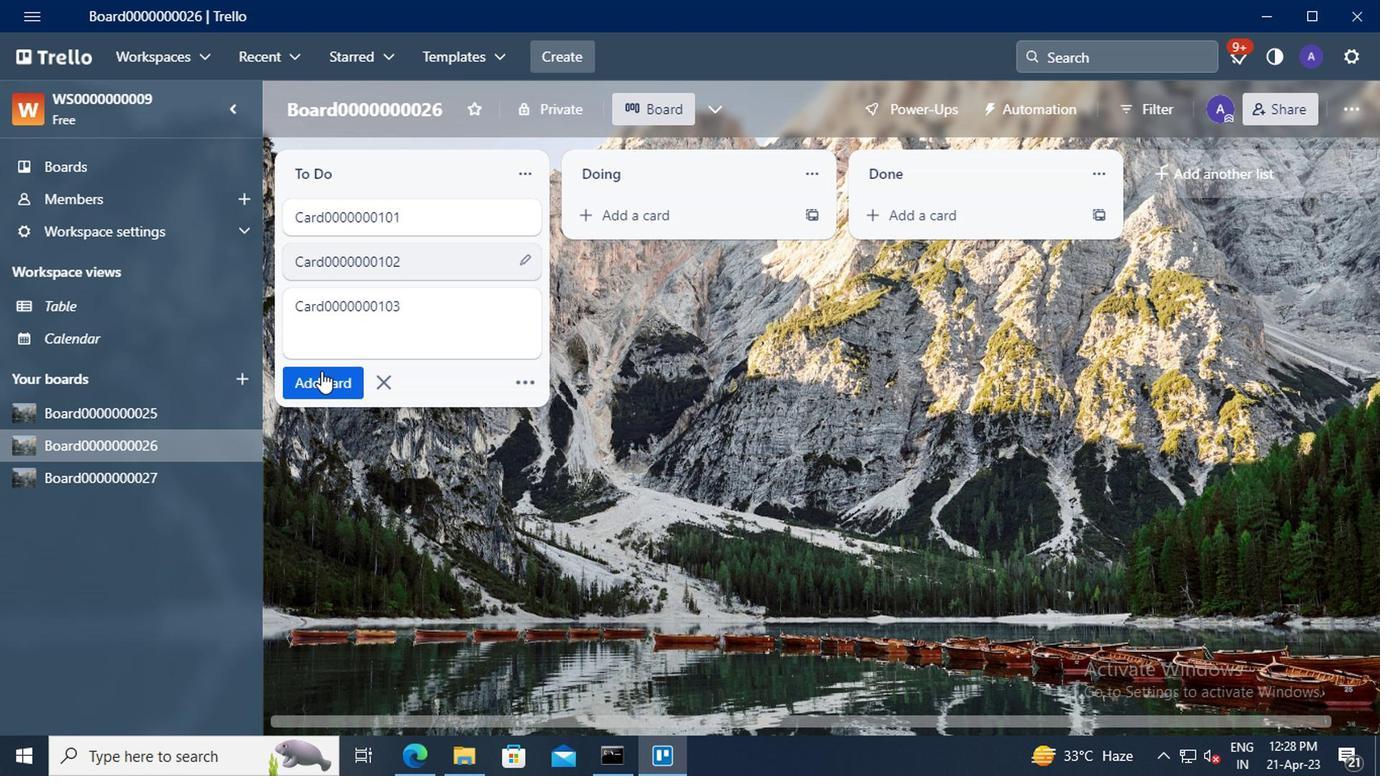 
Action: Mouse pressed left at (317, 358)
Screenshot: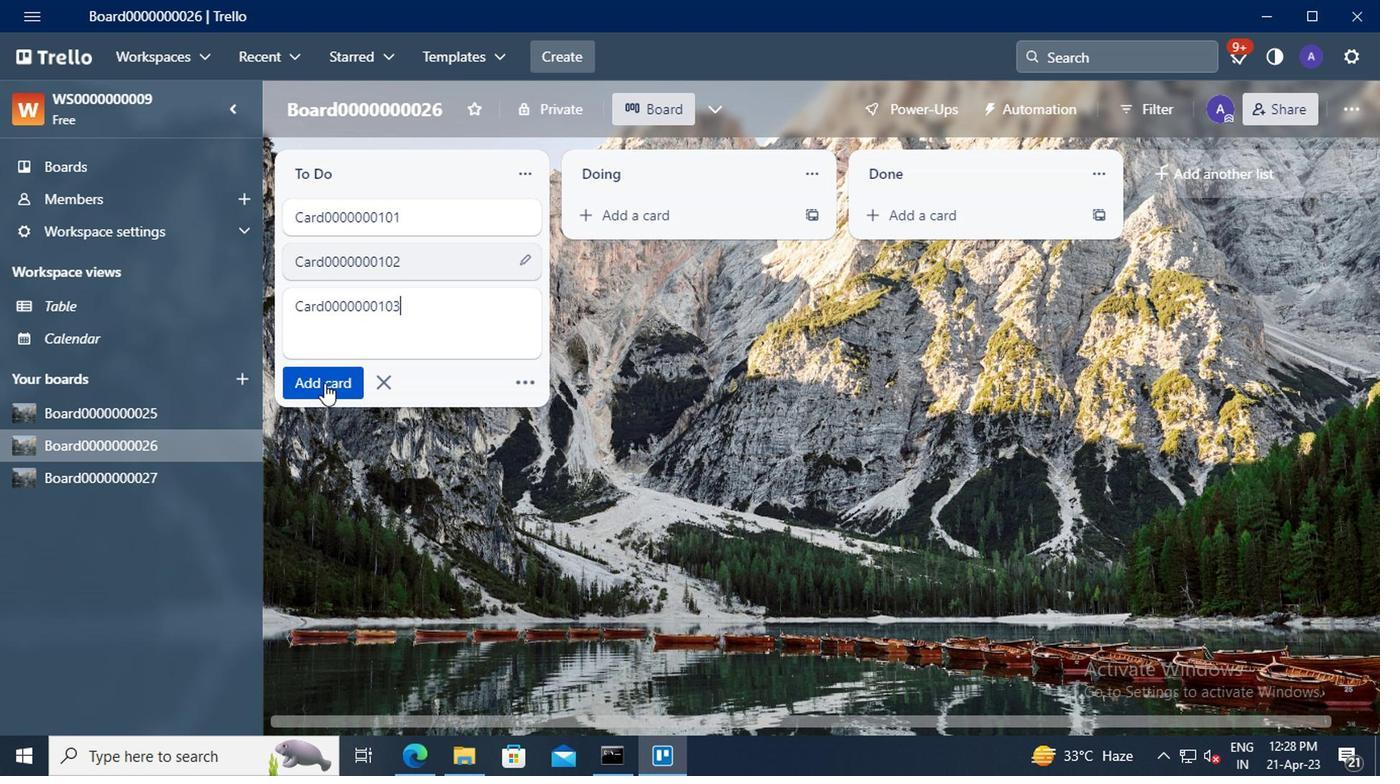 
